 Task: Write the Name "Softage" in blank input field along with Click find button and Set the "Delete results from current search" Under find vendor.
Action: Mouse moved to (88, 10)
Screenshot: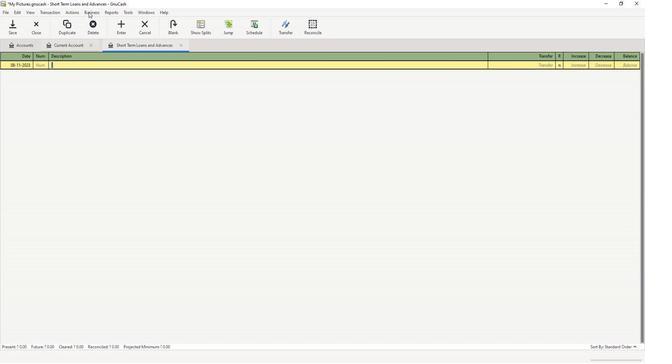 
Action: Mouse pressed left at (88, 10)
Screenshot: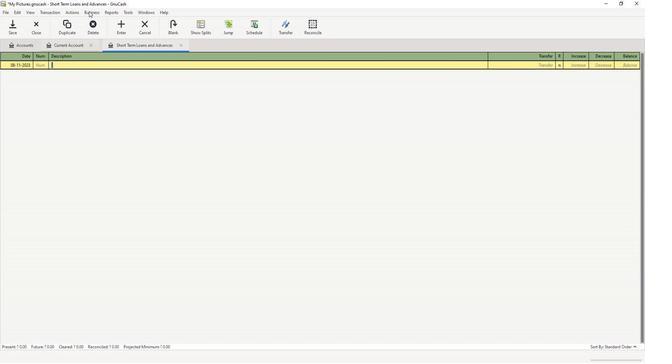 
Action: Mouse moved to (95, 28)
Screenshot: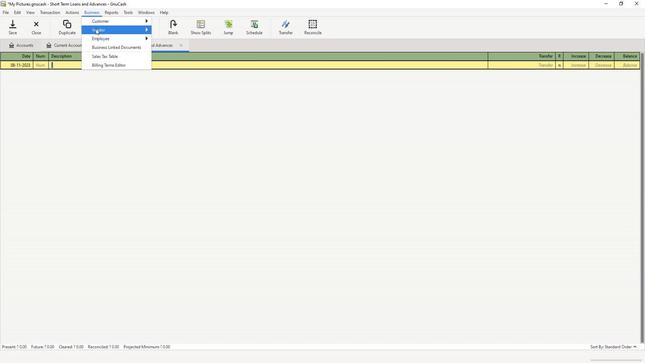 
Action: Mouse pressed left at (95, 28)
Screenshot: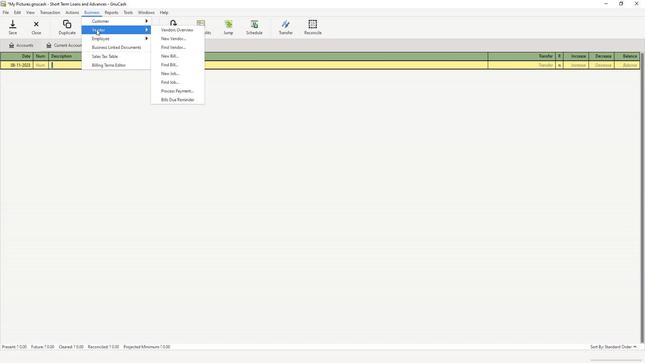 
Action: Mouse moved to (175, 45)
Screenshot: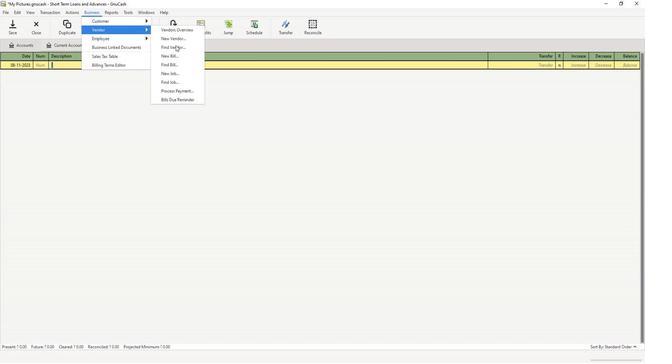 
Action: Mouse pressed left at (175, 45)
Screenshot: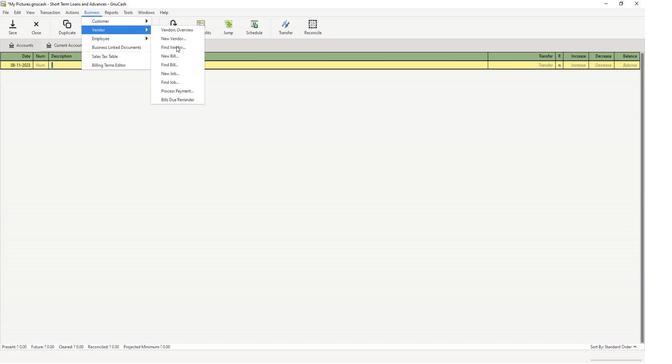 
Action: Mouse moved to (333, 163)
Screenshot: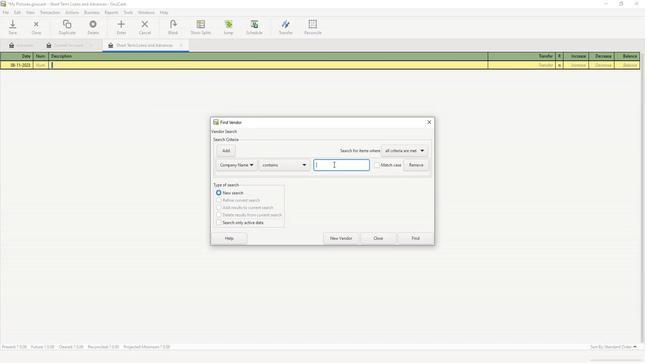 
Action: Mouse pressed left at (333, 163)
Screenshot: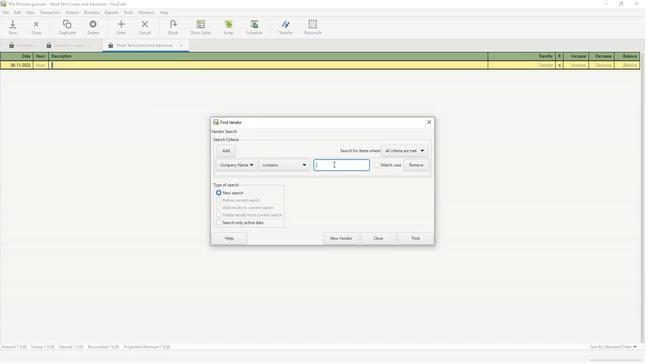
Action: Key pressed softage
Screenshot: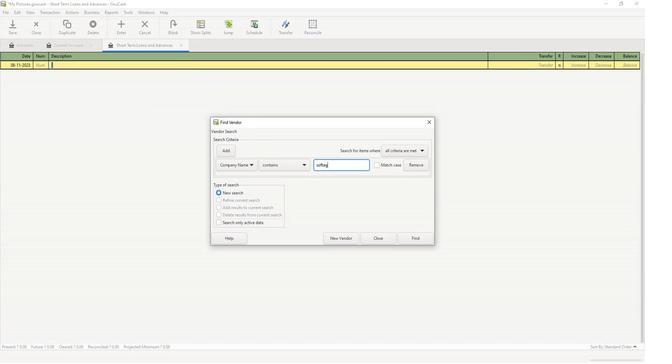 
Action: Mouse moved to (416, 237)
Screenshot: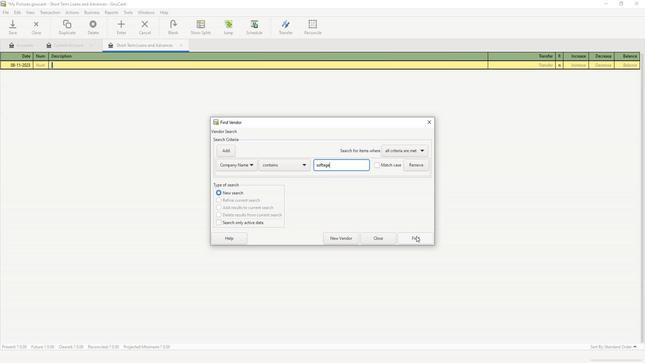 
Action: Mouse pressed left at (416, 237)
Screenshot: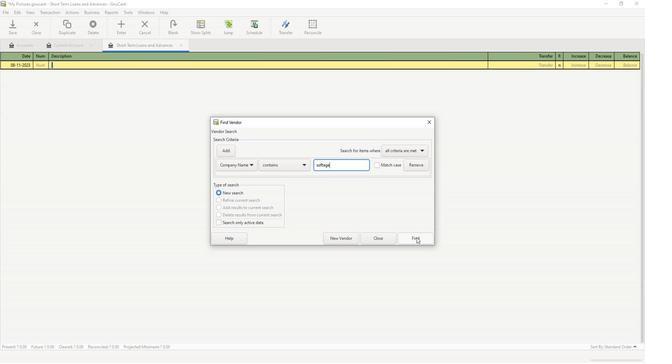 
Action: Mouse moved to (250, 207)
Screenshot: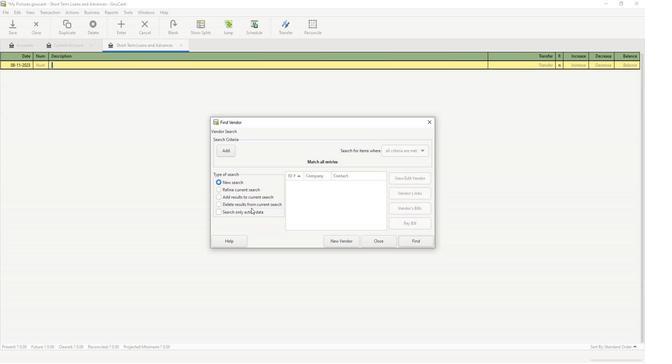 
Action: Mouse pressed left at (250, 207)
Screenshot: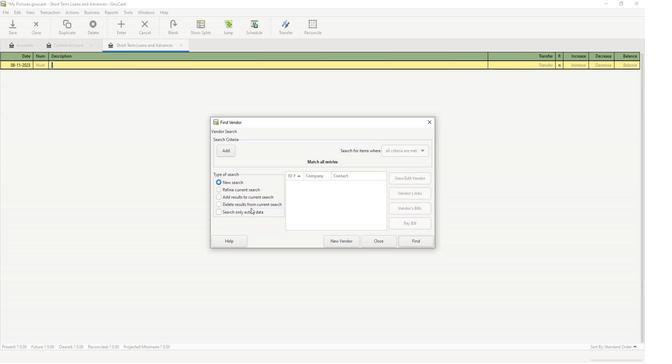
Action: Mouse moved to (246, 206)
Screenshot: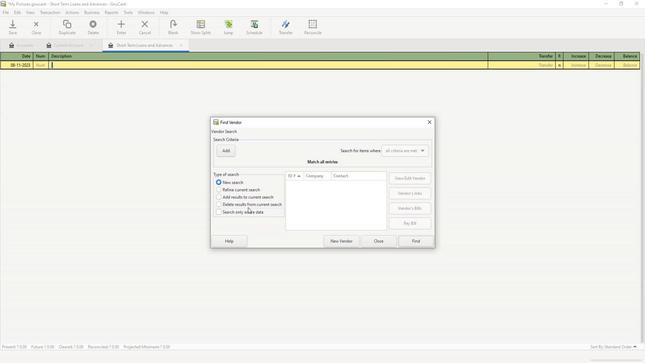 
Action: Mouse pressed left at (246, 206)
Screenshot: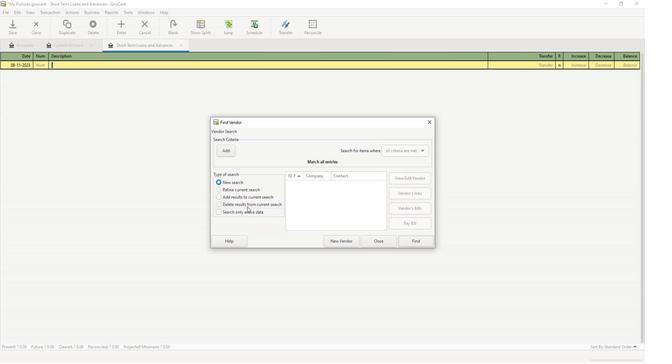 
Action: Mouse moved to (418, 243)
Screenshot: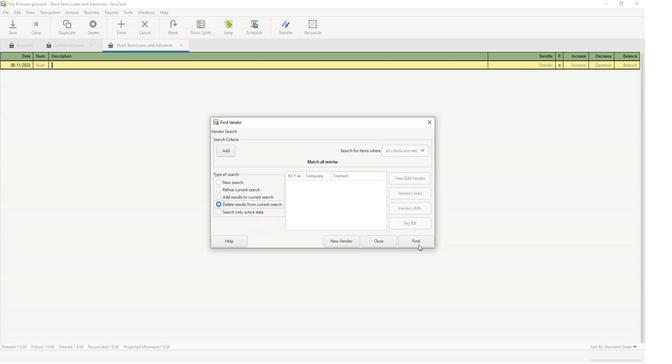 
Action: Mouse pressed left at (418, 243)
Screenshot: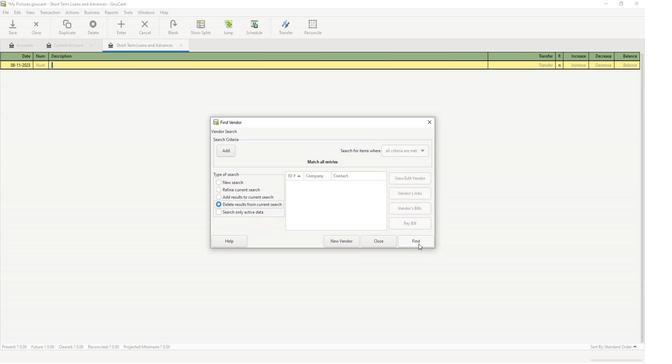 
